 Task: Create List Lessons Learned in Board Productivity Hacks to Workspace Computer Networking. Create List Action Items in Board IT Risk Management to Workspace Computer Networking. Create List Decisions in Board IT Security and Compliance Management to Workspace Computer Networking
Action: Mouse moved to (100, 46)
Screenshot: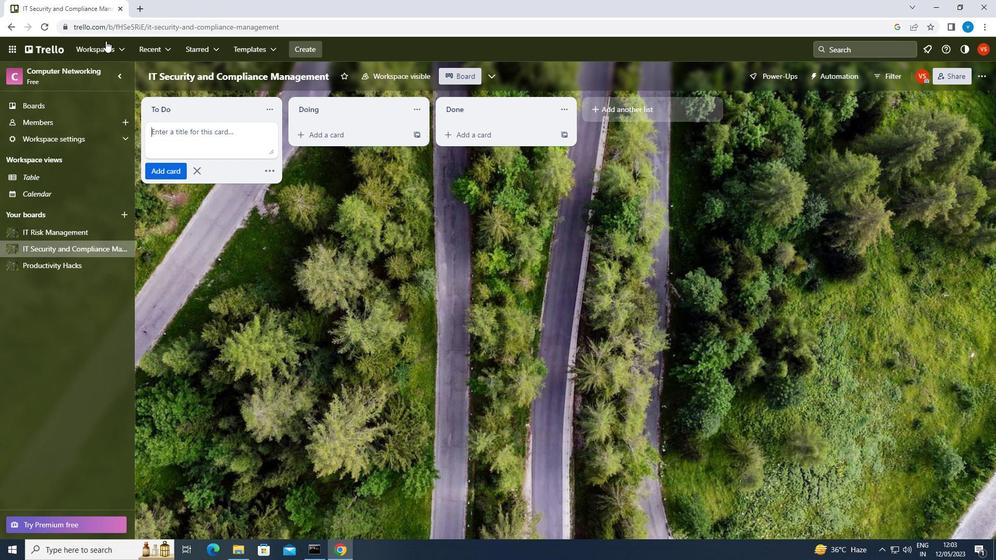 
Action: Mouse pressed left at (100, 46)
Screenshot: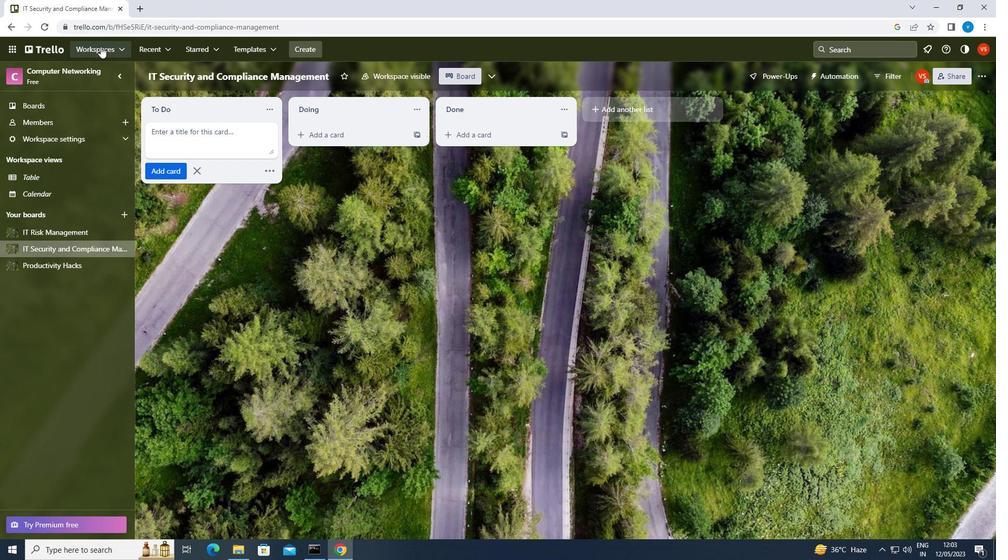 
Action: Mouse moved to (144, 304)
Screenshot: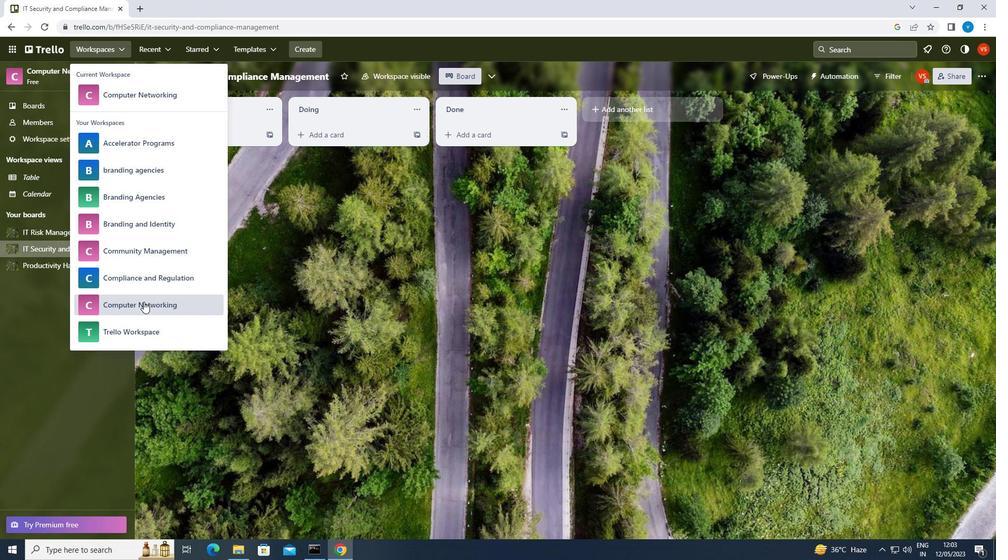 
Action: Mouse pressed left at (144, 304)
Screenshot: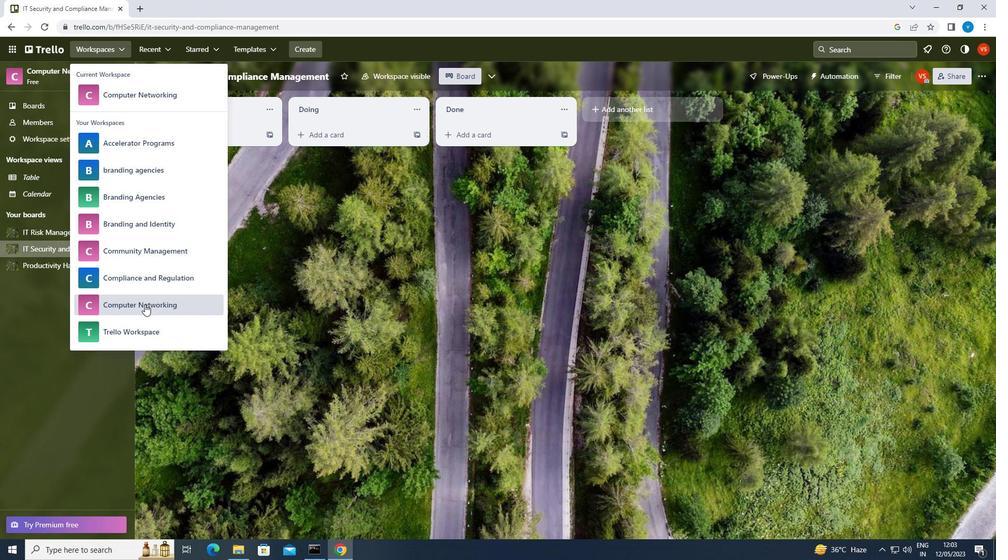 
Action: Mouse moved to (747, 428)
Screenshot: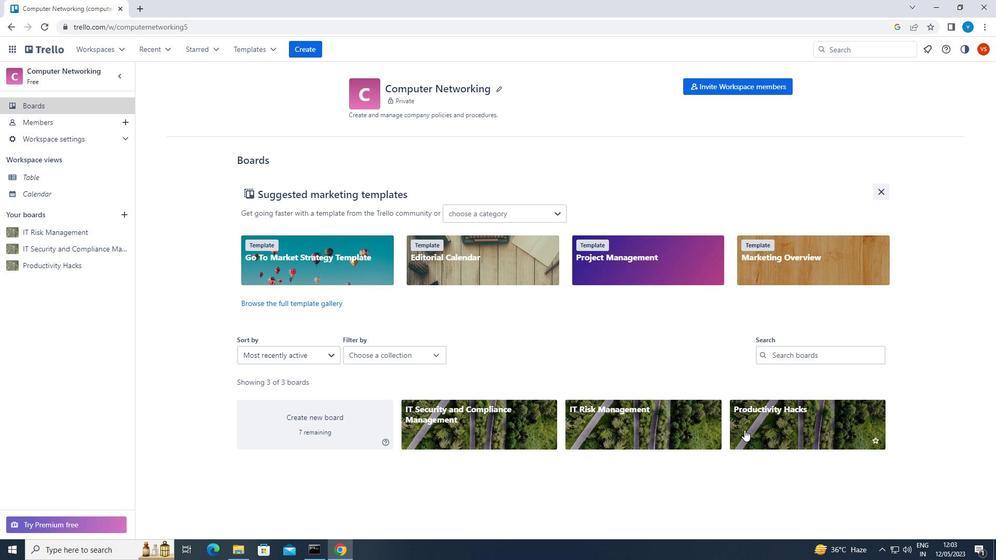 
Action: Mouse pressed left at (747, 428)
Screenshot: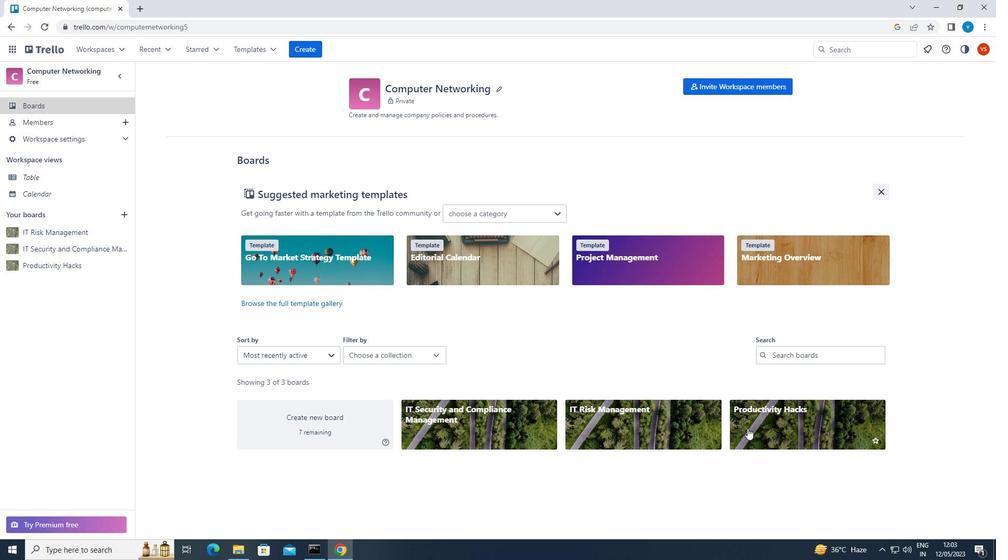 
Action: Mouse moved to (196, 104)
Screenshot: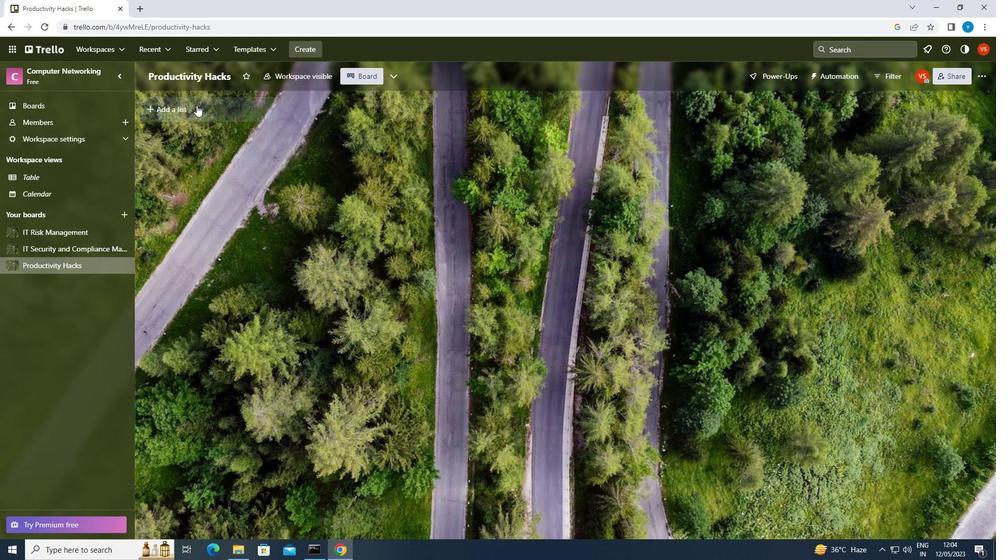 
Action: Mouse pressed left at (196, 104)
Screenshot: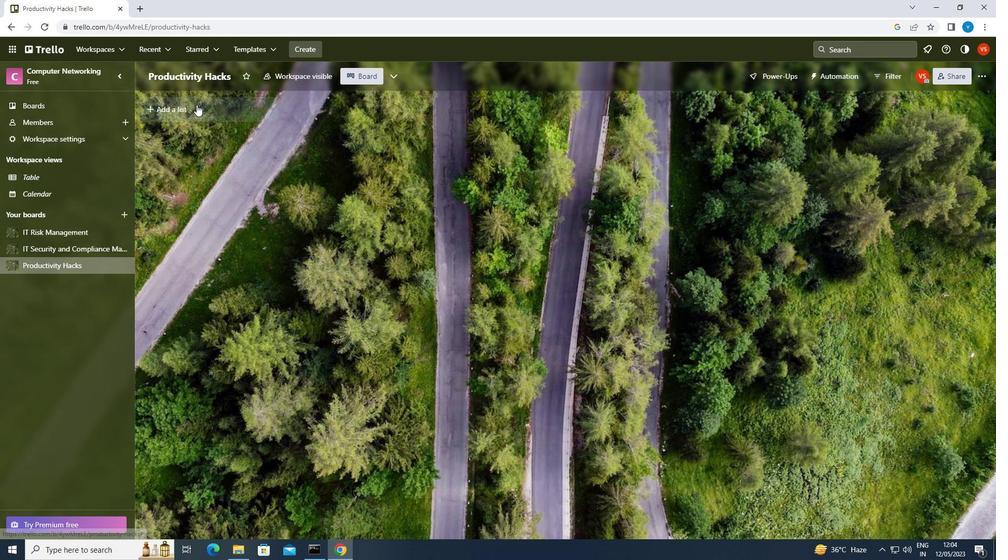 
Action: Key pressed <Key.shift>LESSONS<Key.space><Key.shift>LEARNED<Key.enter>
Screenshot: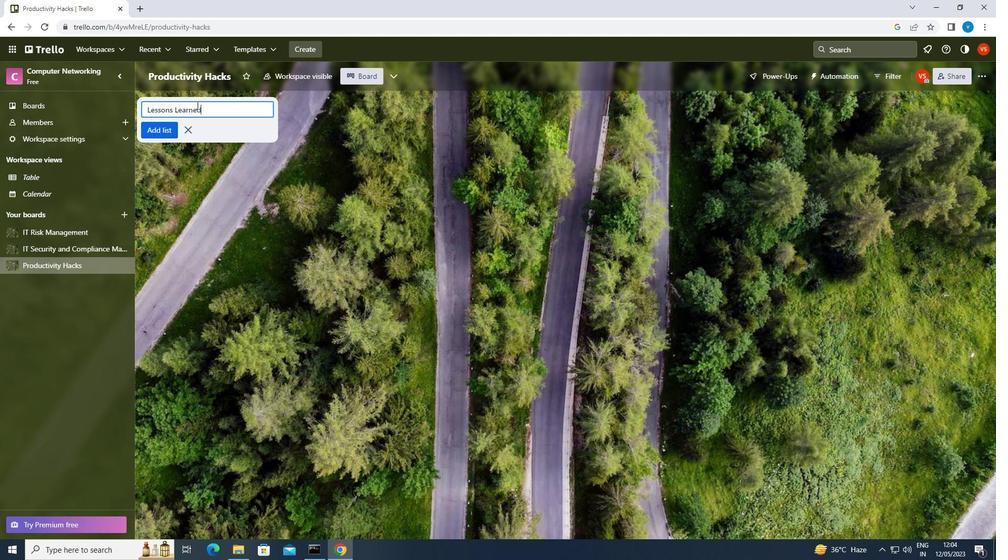 
Action: Mouse moved to (80, 236)
Screenshot: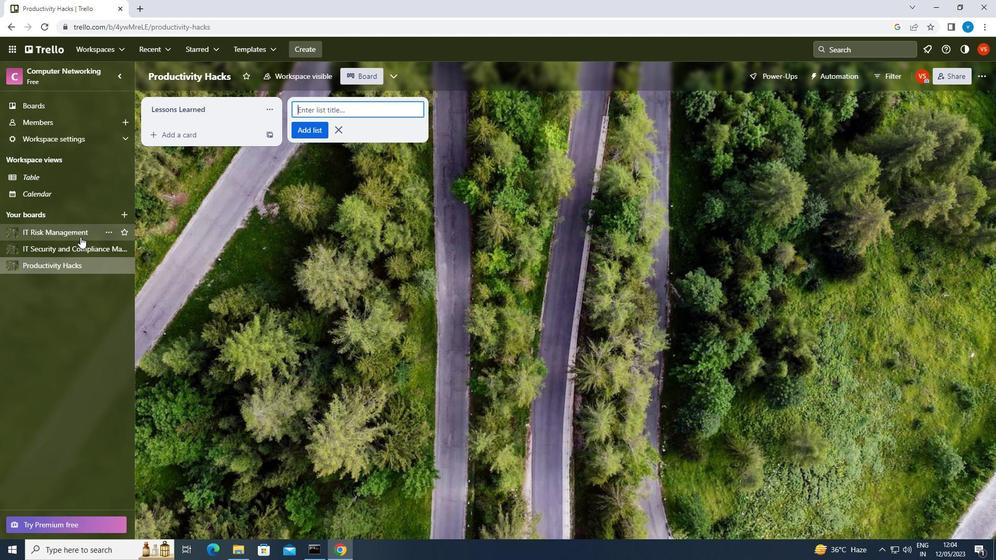 
Action: Mouse pressed left at (80, 236)
Screenshot: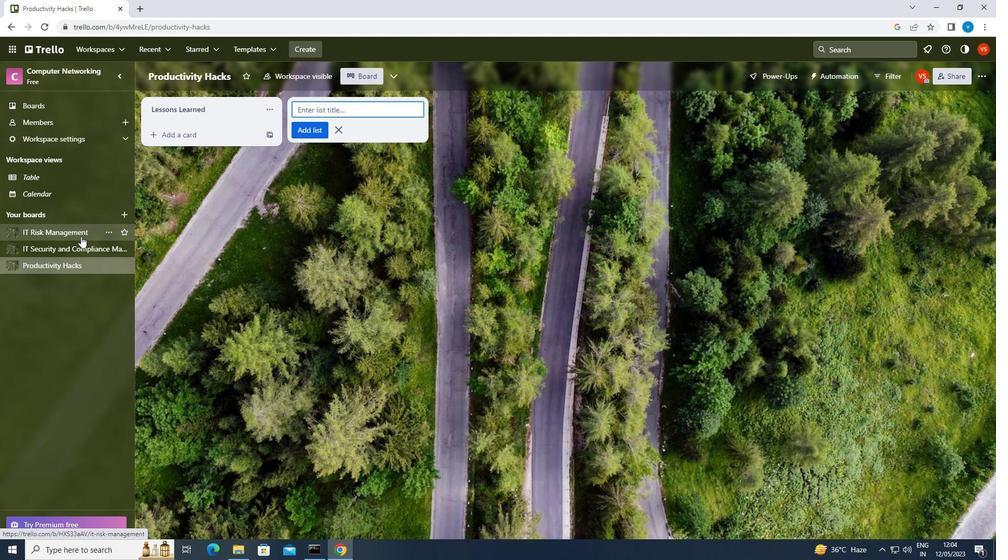 
Action: Mouse moved to (607, 109)
Screenshot: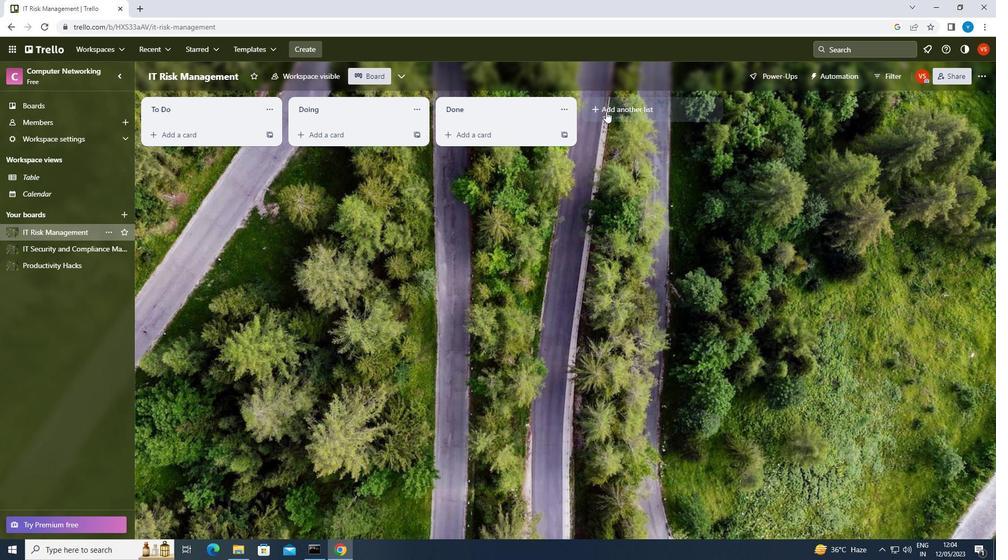 
Action: Mouse pressed left at (607, 109)
Screenshot: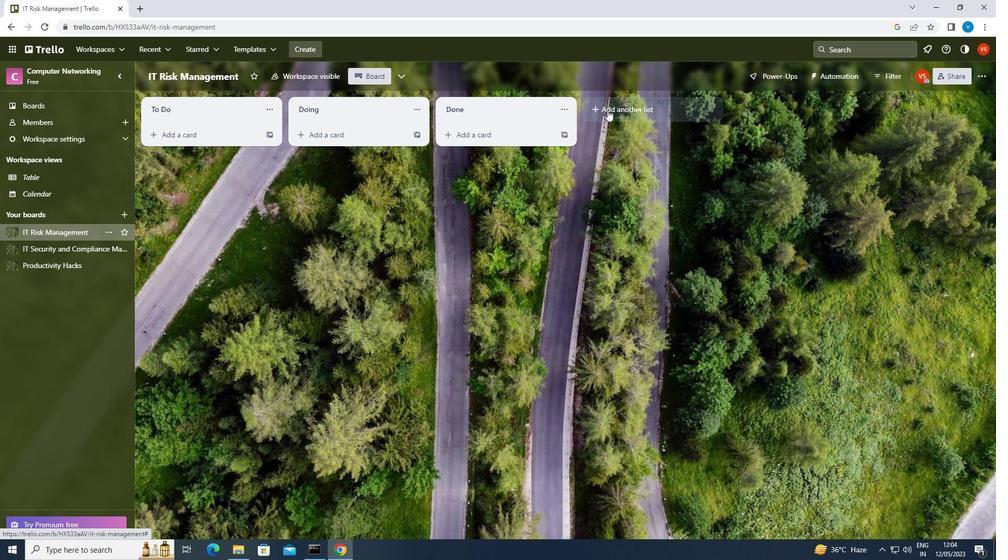 
Action: Key pressed <Key.shift>ACTION<Key.space><Key.shift>ITEMS<Key.enter>
Screenshot: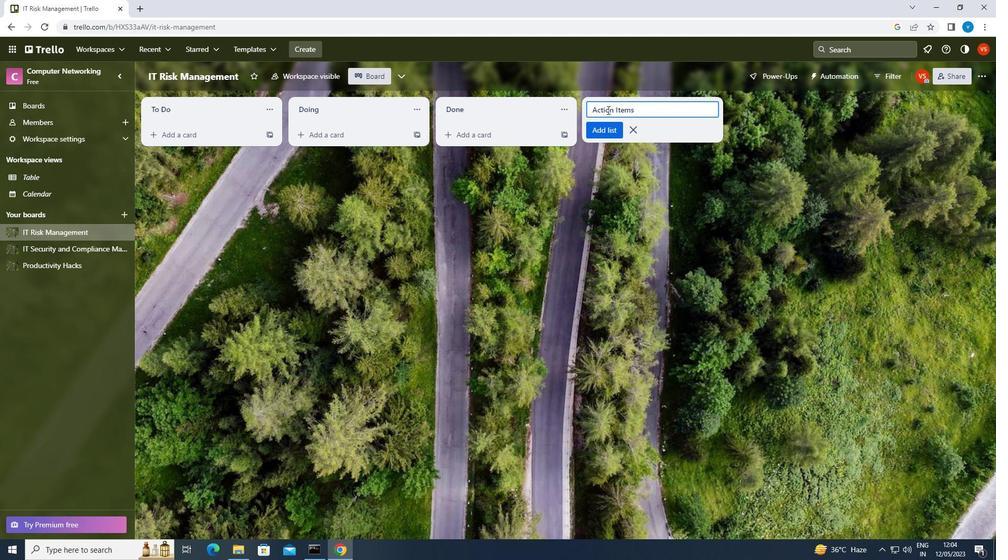 
Action: Mouse moved to (111, 244)
Screenshot: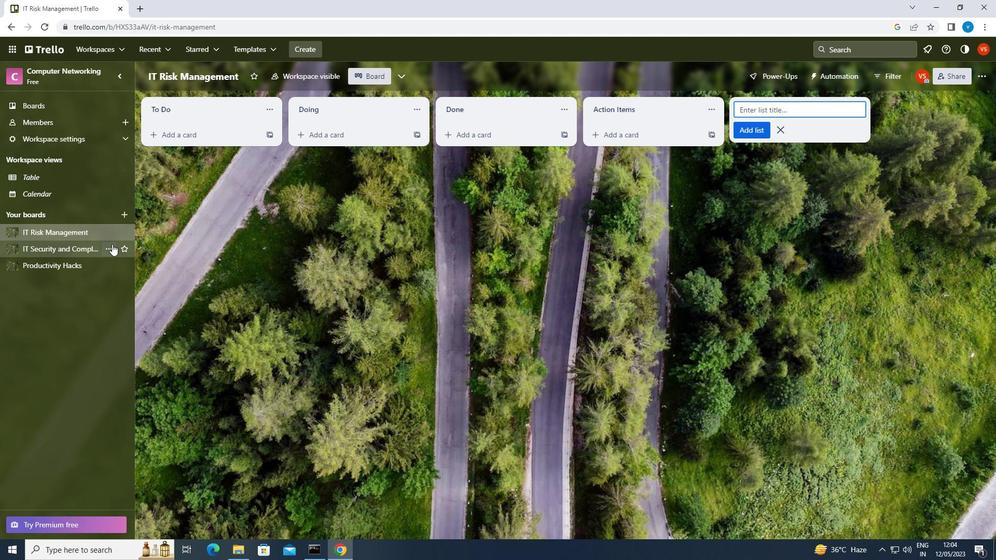 
Action: Mouse pressed left at (111, 244)
Screenshot: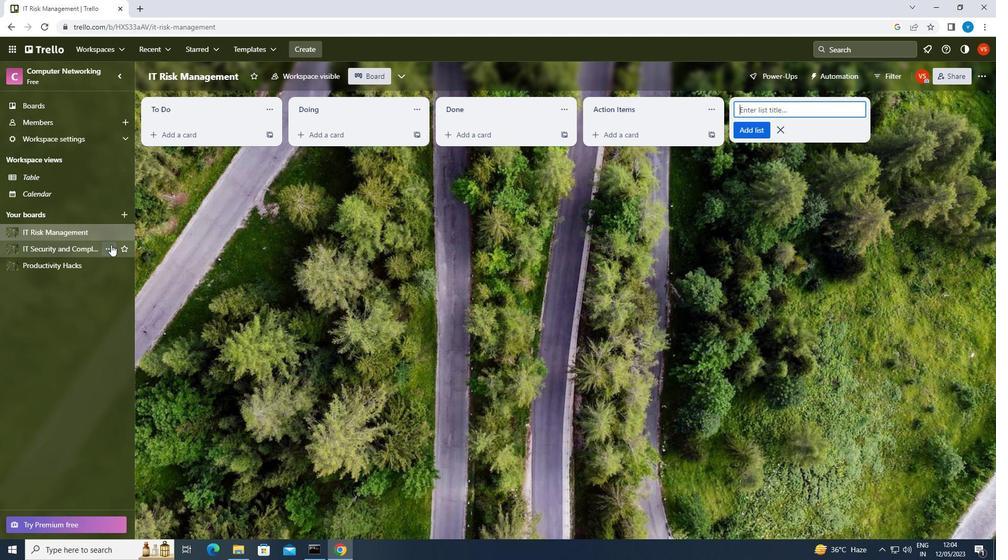 
Action: Mouse moved to (75, 245)
Screenshot: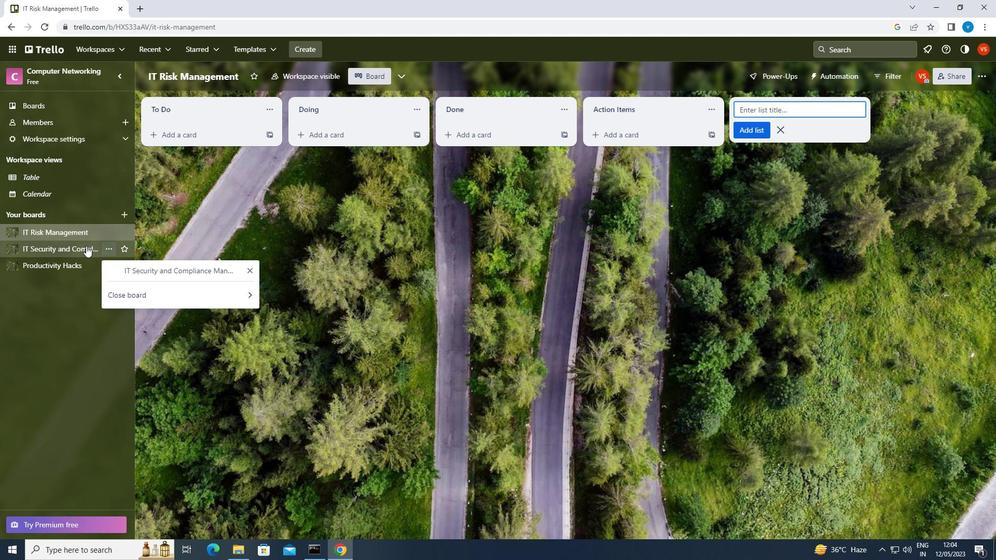 
Action: Mouse pressed left at (75, 245)
Screenshot: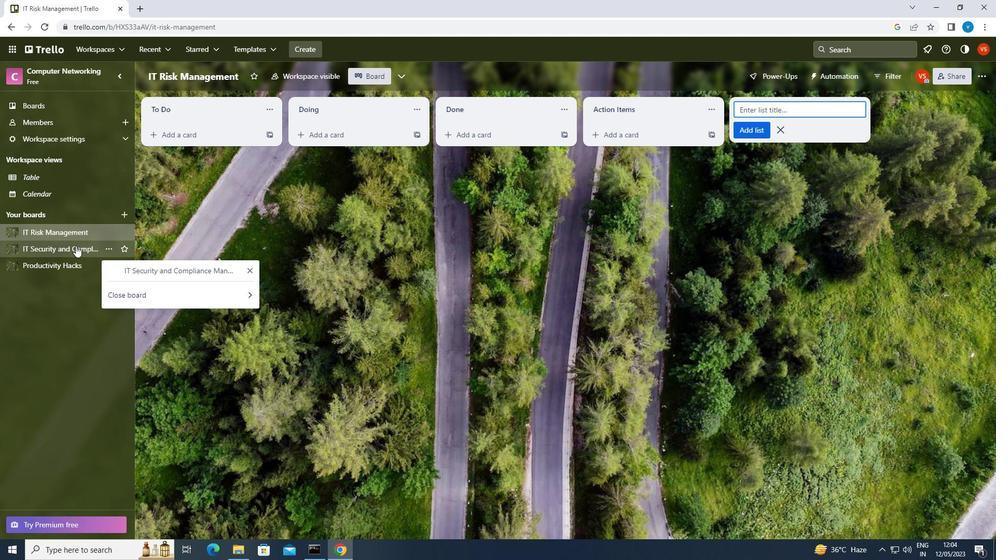 
Action: Mouse moved to (610, 112)
Screenshot: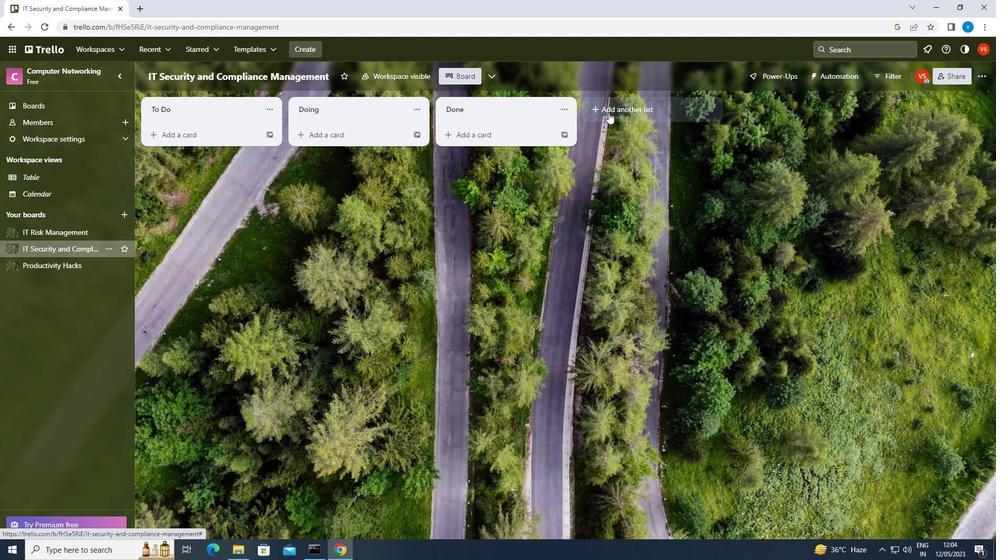 
Action: Mouse pressed left at (610, 112)
Screenshot: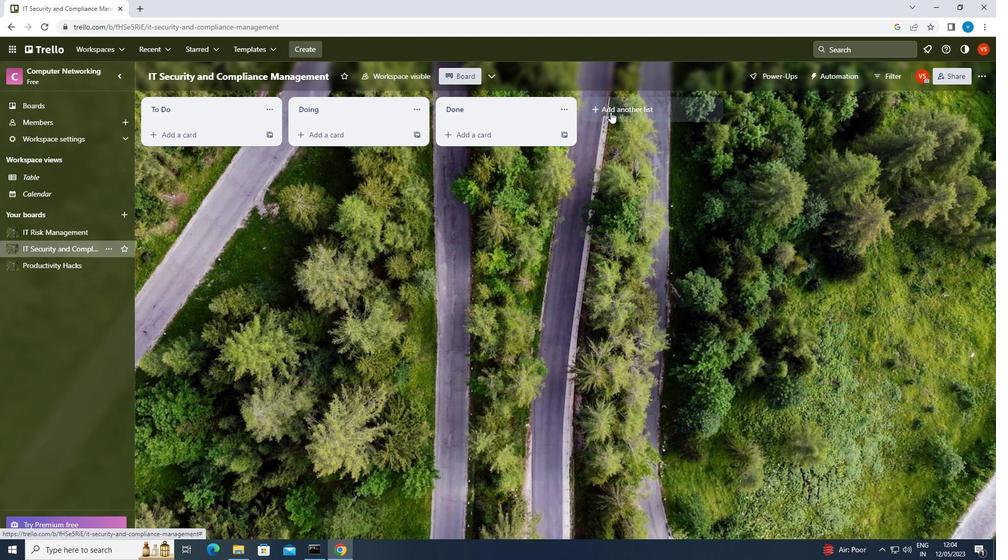 
Action: Key pressed <Key.shift>DECISIONS<Key.enter>
Screenshot: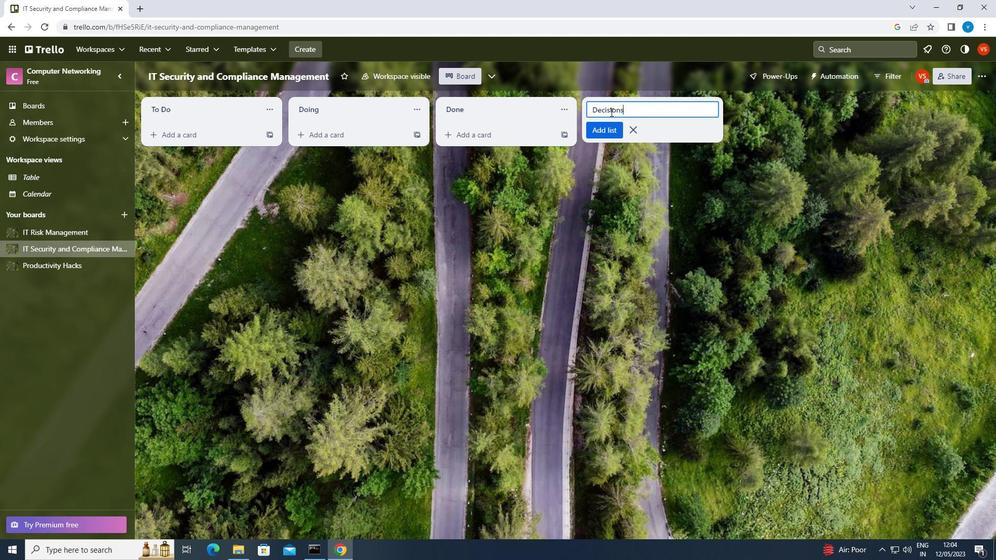 
